 Task: Create a task  Implement a new cloud-based expense tracking system for a company , assign it to team member softage.2@softage.net in the project ConceptTech and update the status of the task to  Off Track , set the priority of the task to Medium
Action: Mouse moved to (241, 336)
Screenshot: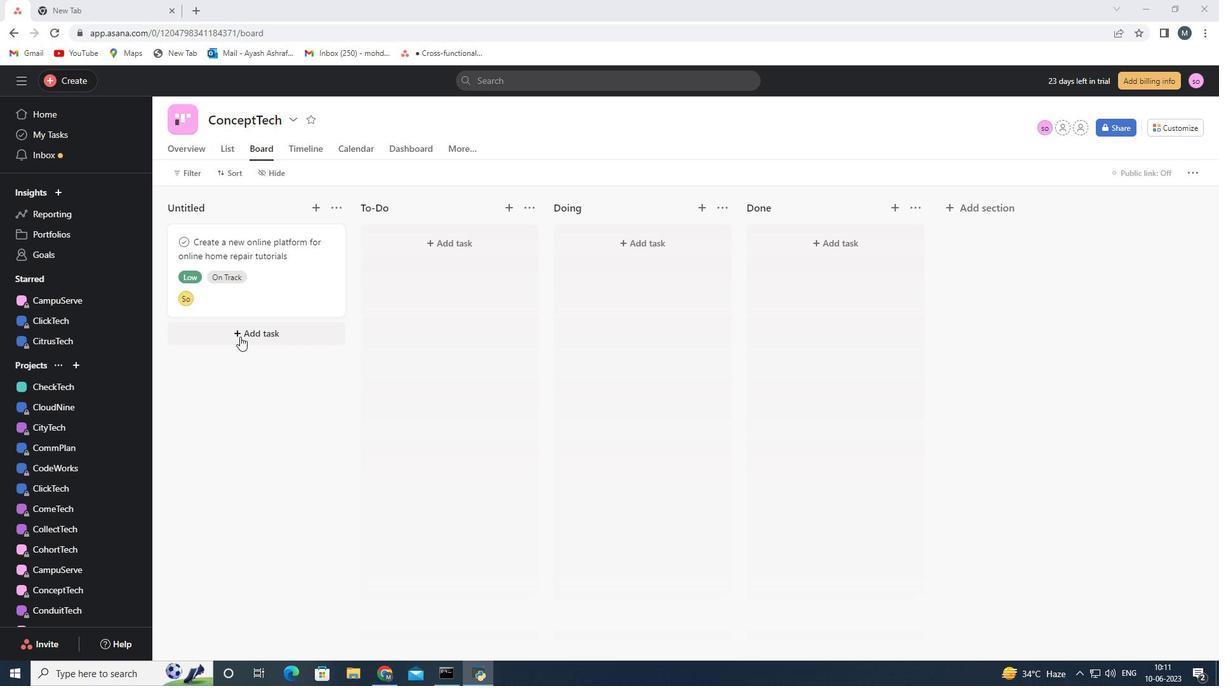 
Action: Mouse pressed left at (241, 336)
Screenshot: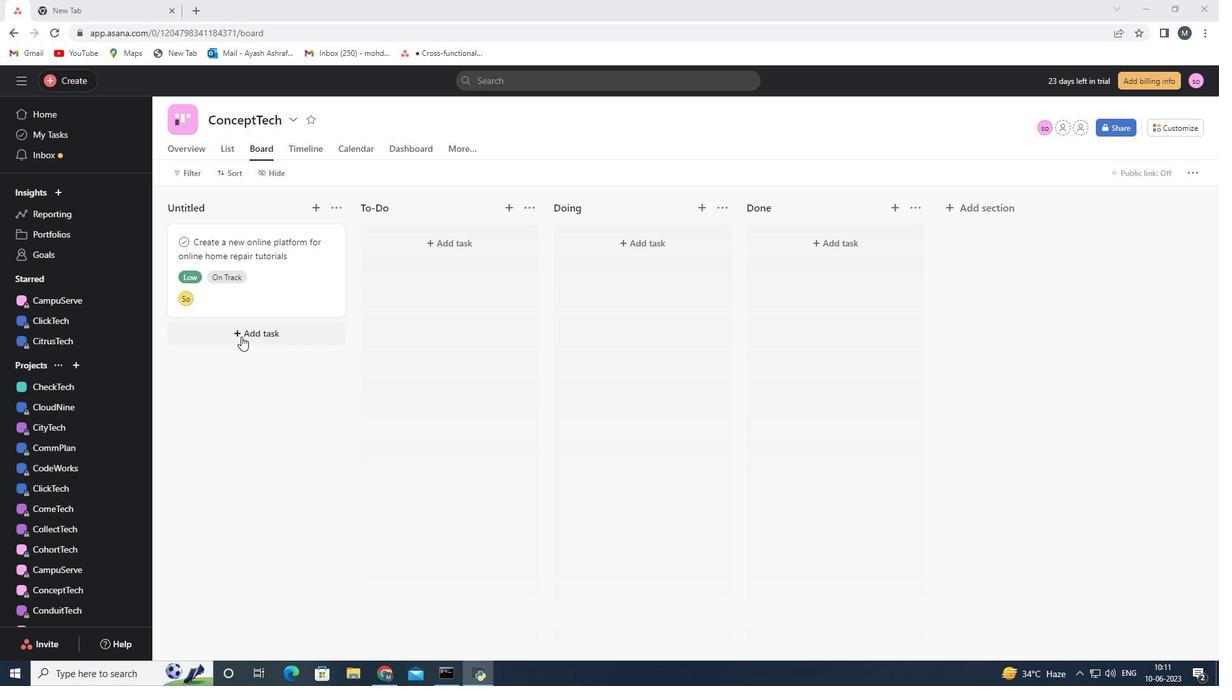 
Action: Mouse moved to (275, 336)
Screenshot: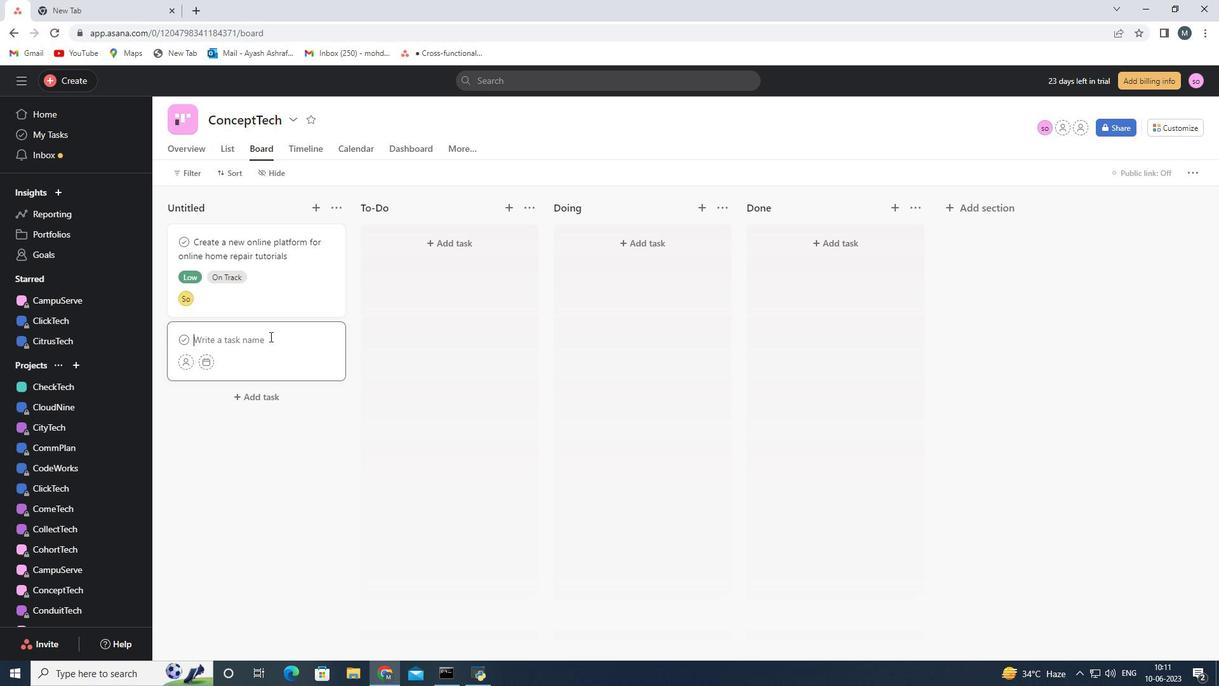 
Action: Mouse pressed left at (275, 336)
Screenshot: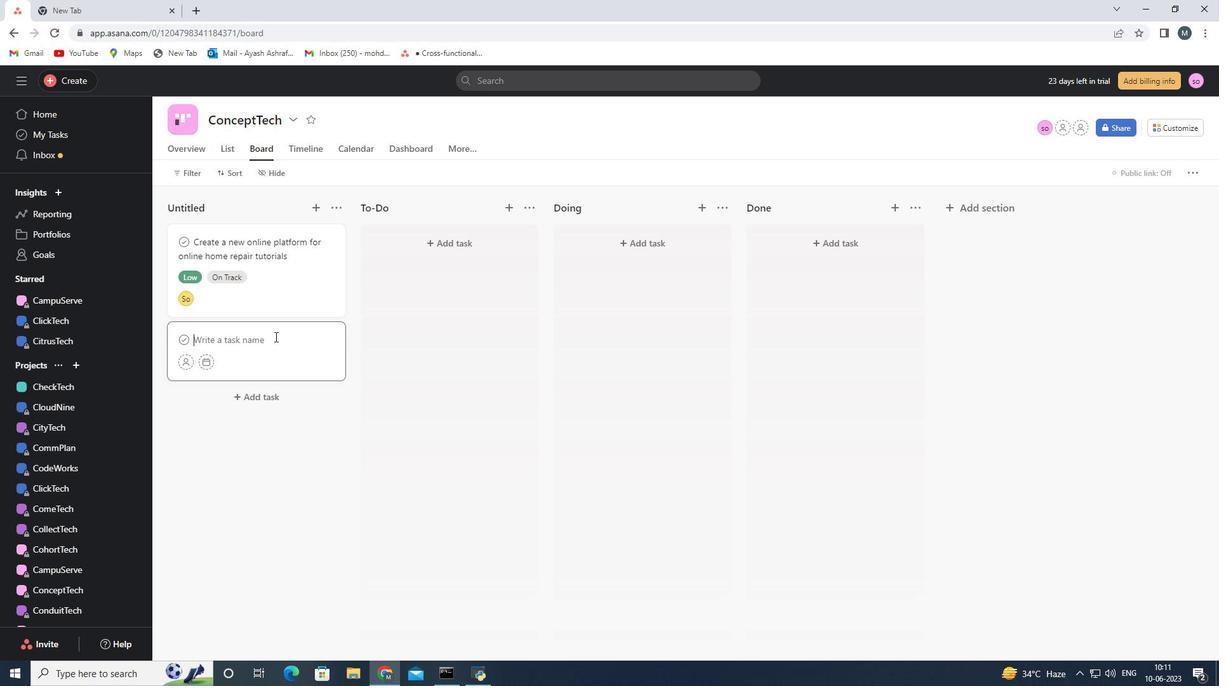 
Action: Key pressed <Key.shift>Implement<Key.space>a<Key.space>new<Key.space>cloud<Key.space><Key.backspace>-based<Key.space>expense<Key.space>tracking<Key.space>system<Key.space>for<Key.space>a<Key.space>company
Screenshot: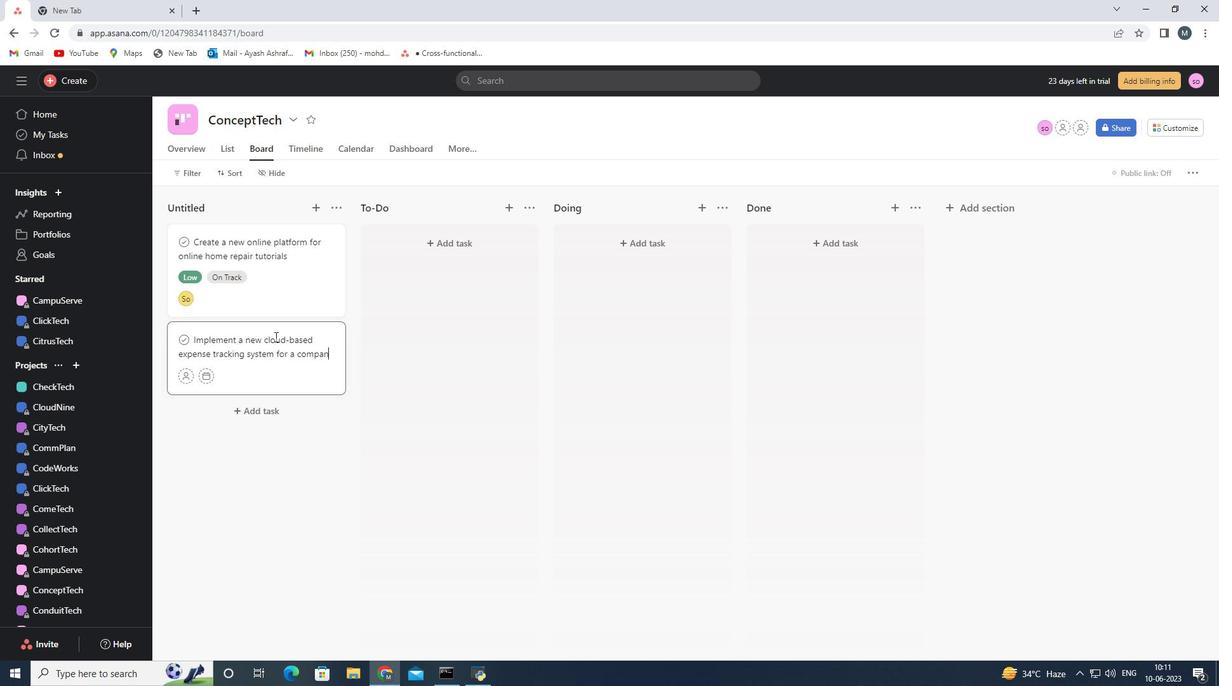 
Action: Mouse moved to (184, 381)
Screenshot: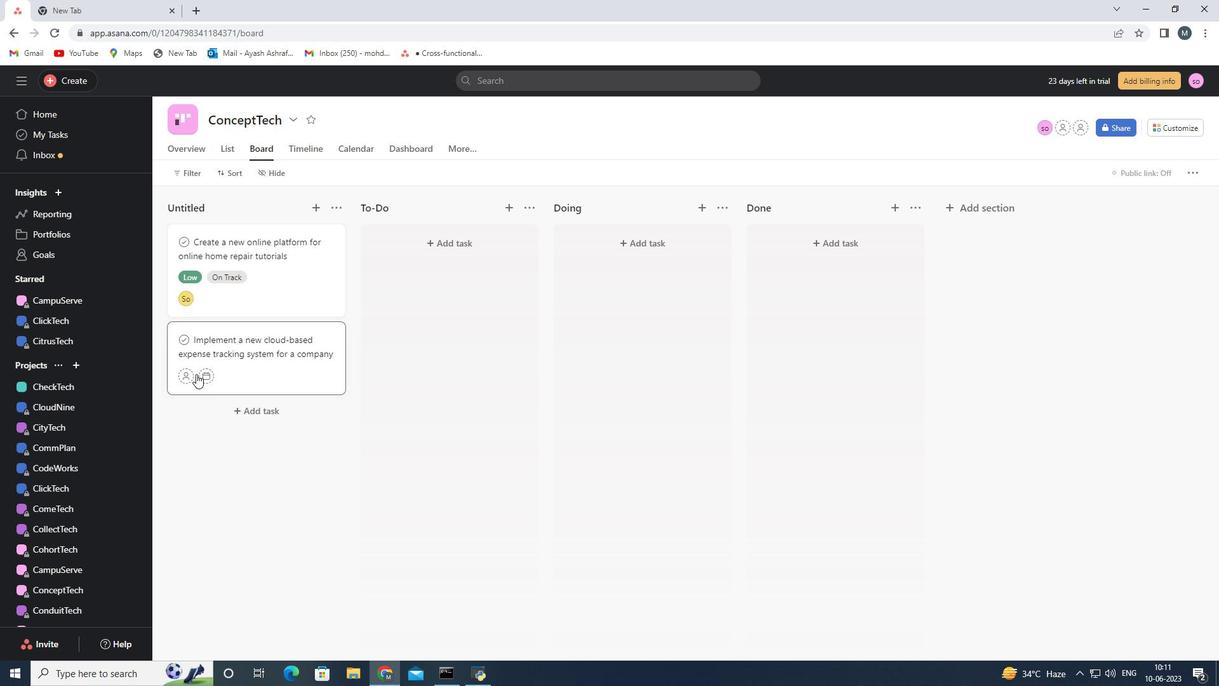 
Action: Mouse pressed left at (184, 381)
Screenshot: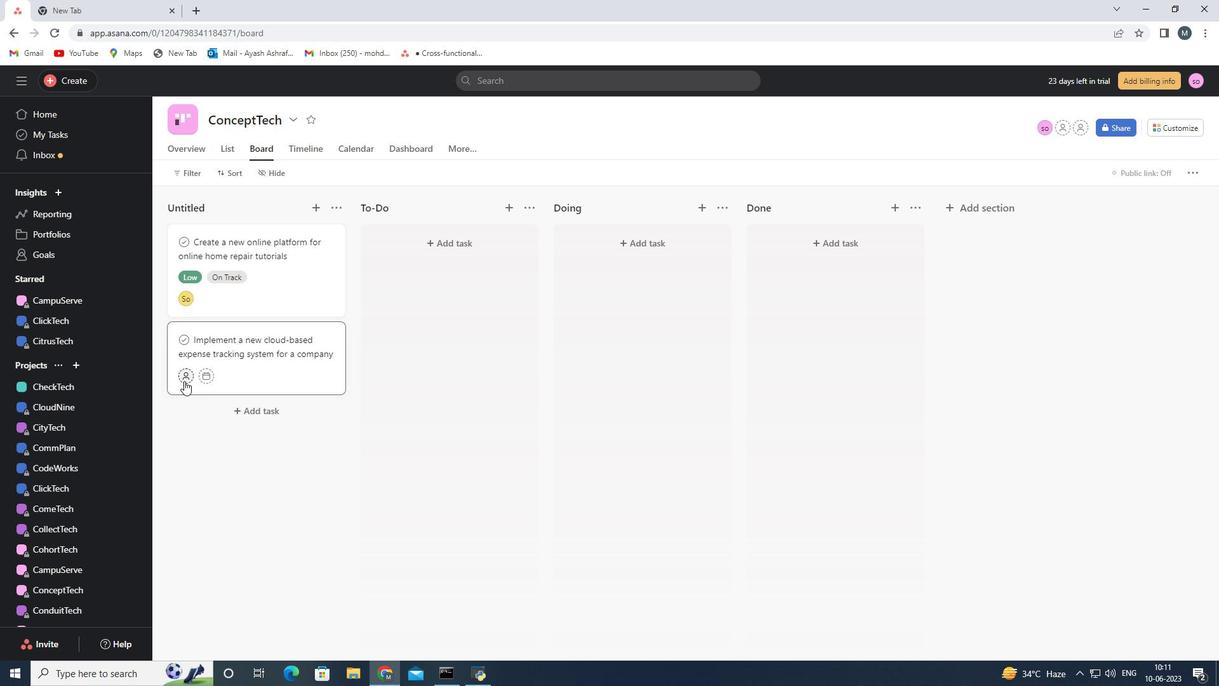 
Action: Mouse moved to (235, 428)
Screenshot: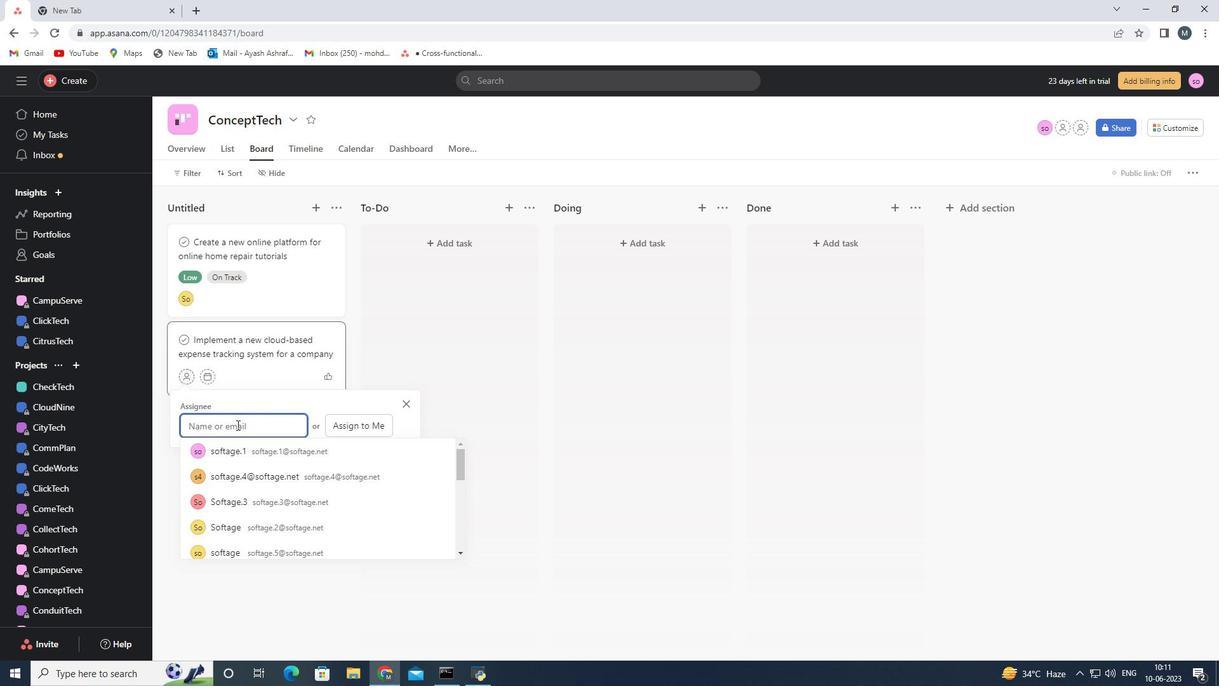 
Action: Mouse pressed left at (235, 428)
Screenshot: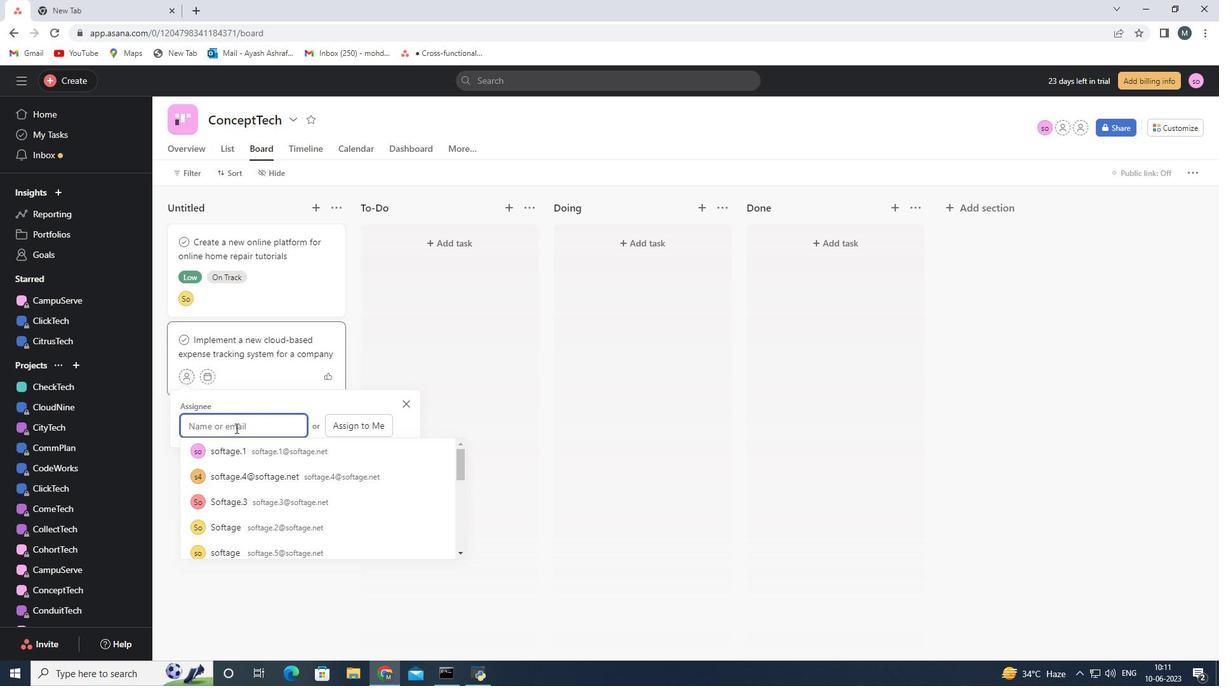 
Action: Mouse moved to (235, 428)
Screenshot: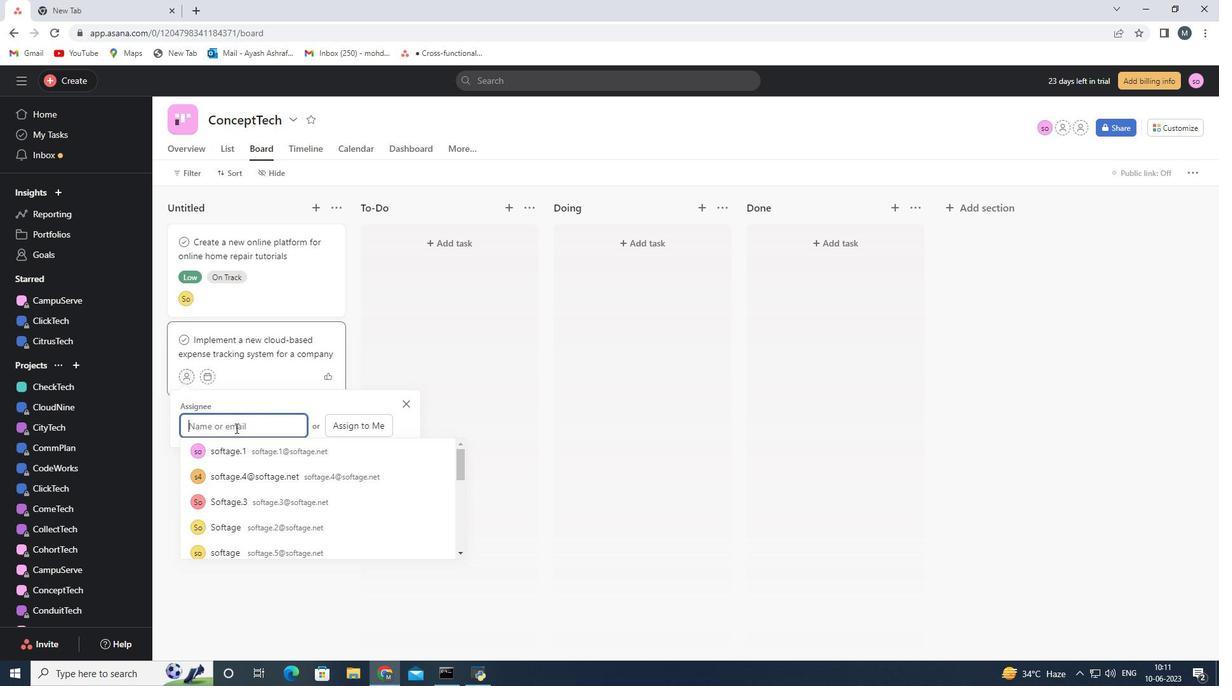 
Action: Key pressed softage.2<Key.shift>@softage.net
Screenshot: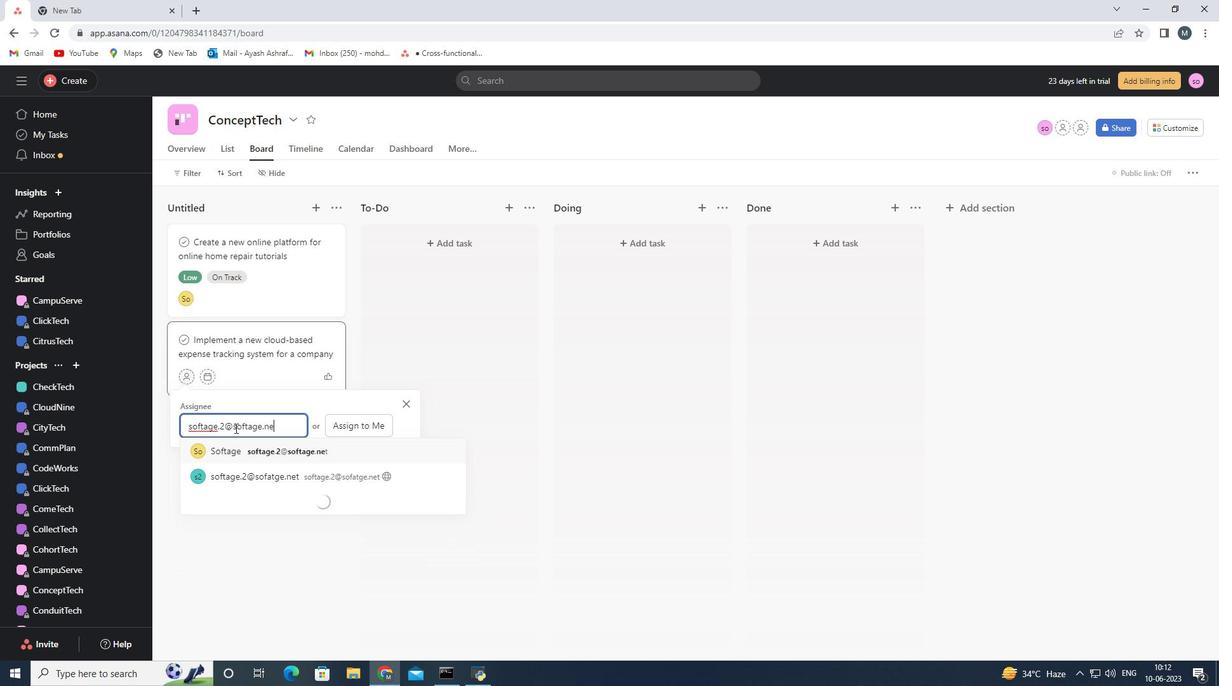
Action: Mouse moved to (275, 446)
Screenshot: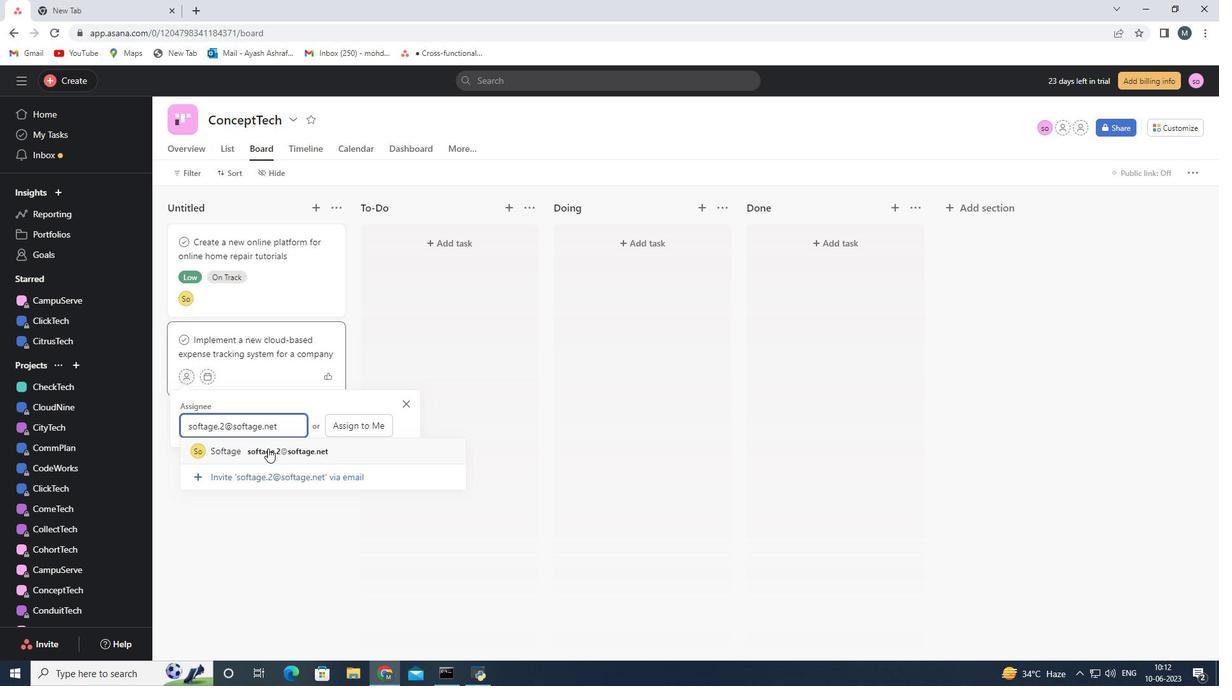 
Action: Mouse pressed left at (275, 446)
Screenshot: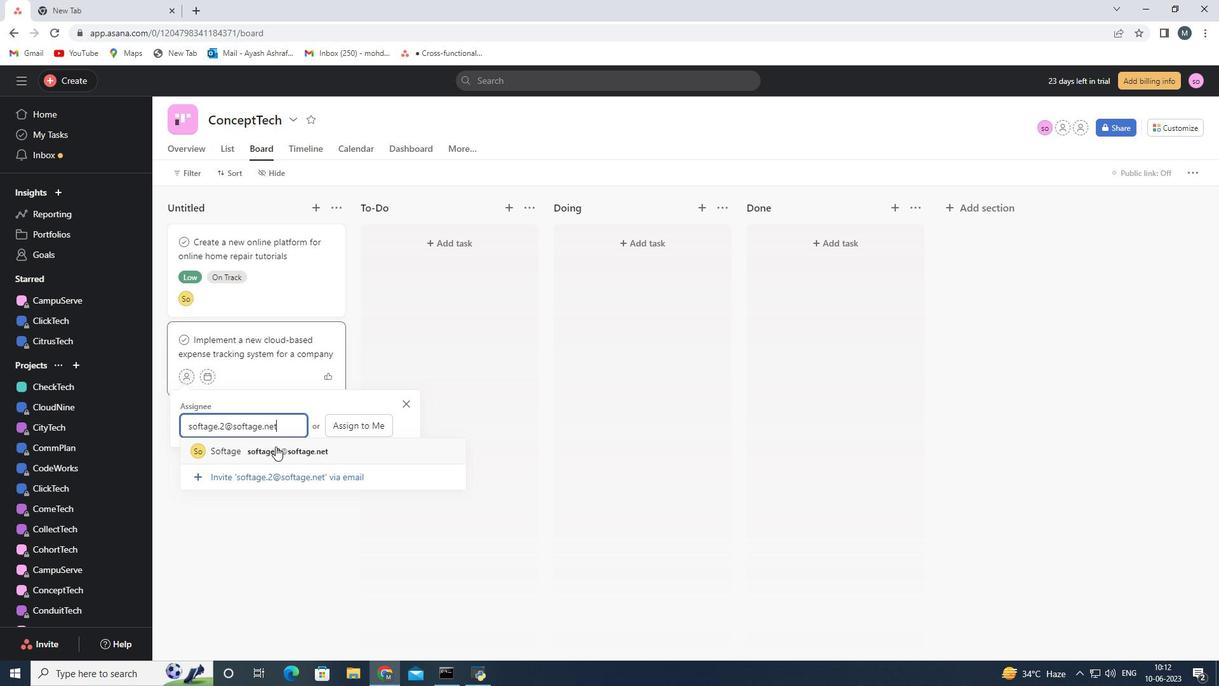 
Action: Mouse moved to (295, 379)
Screenshot: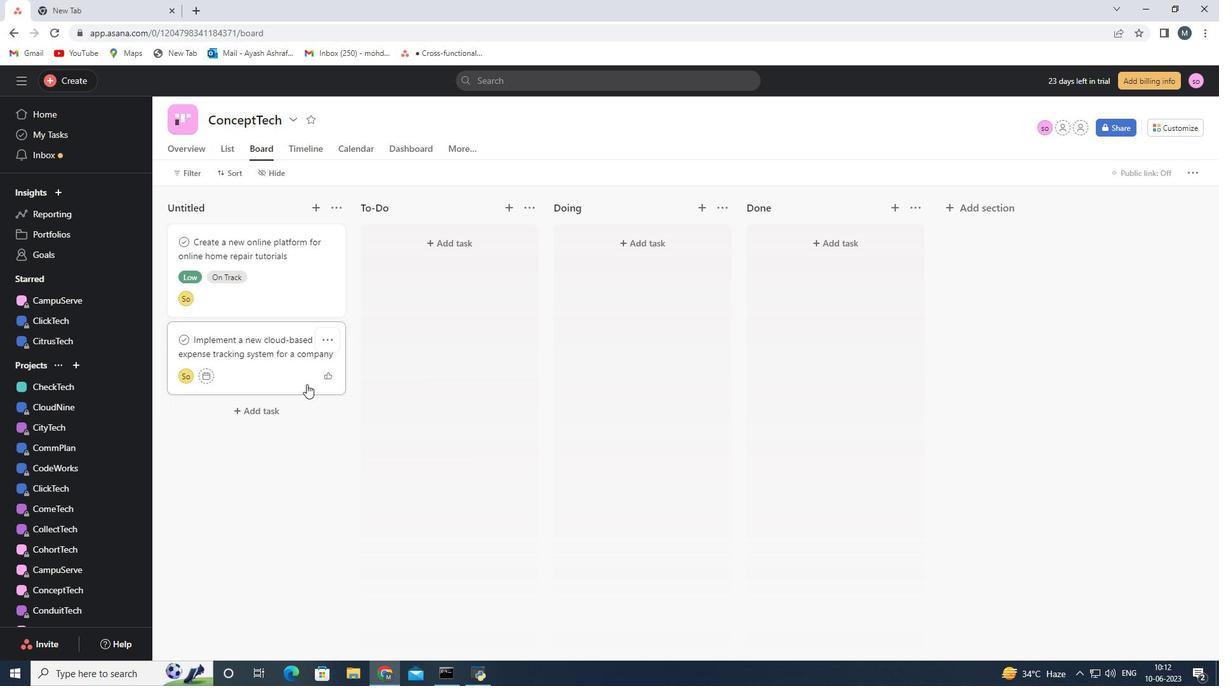 
Action: Mouse pressed left at (295, 379)
Screenshot: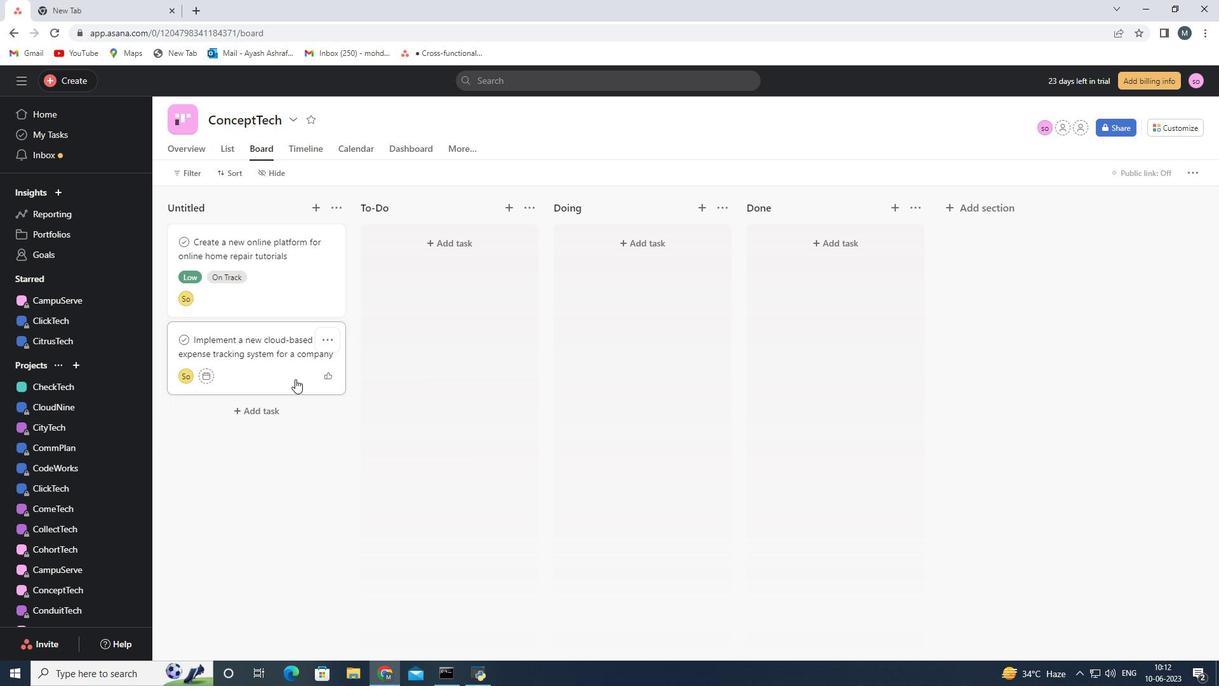 
Action: Mouse moved to (895, 421)
Screenshot: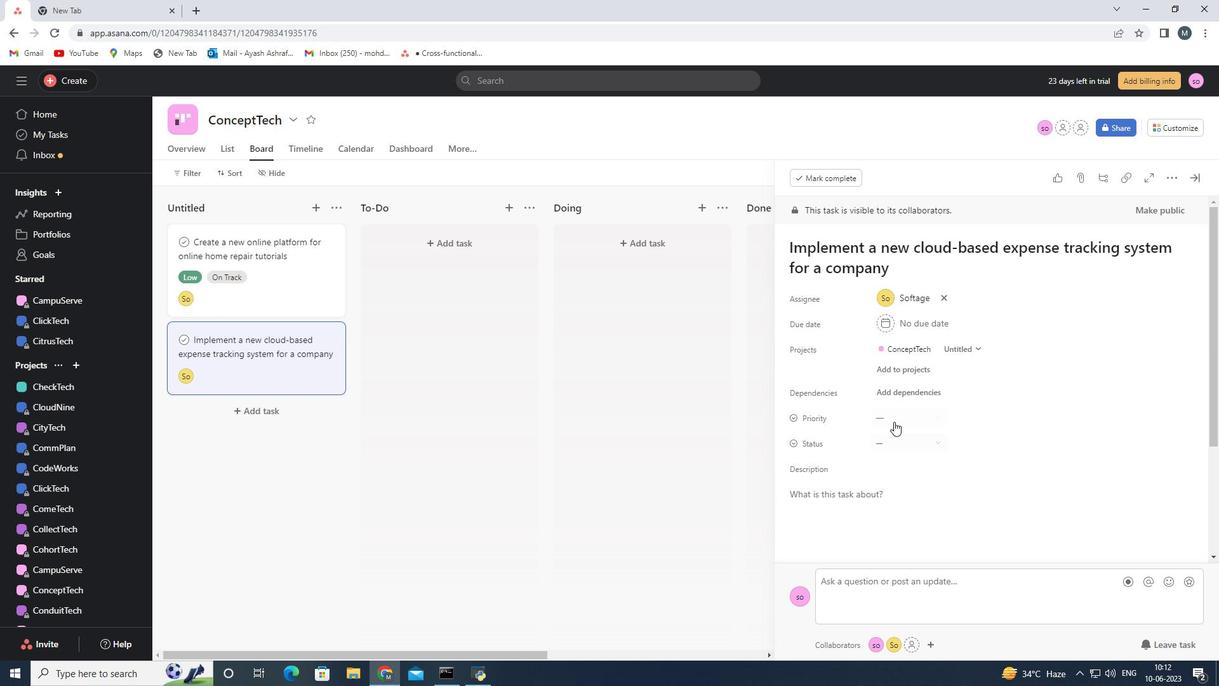 
Action: Mouse pressed left at (895, 421)
Screenshot: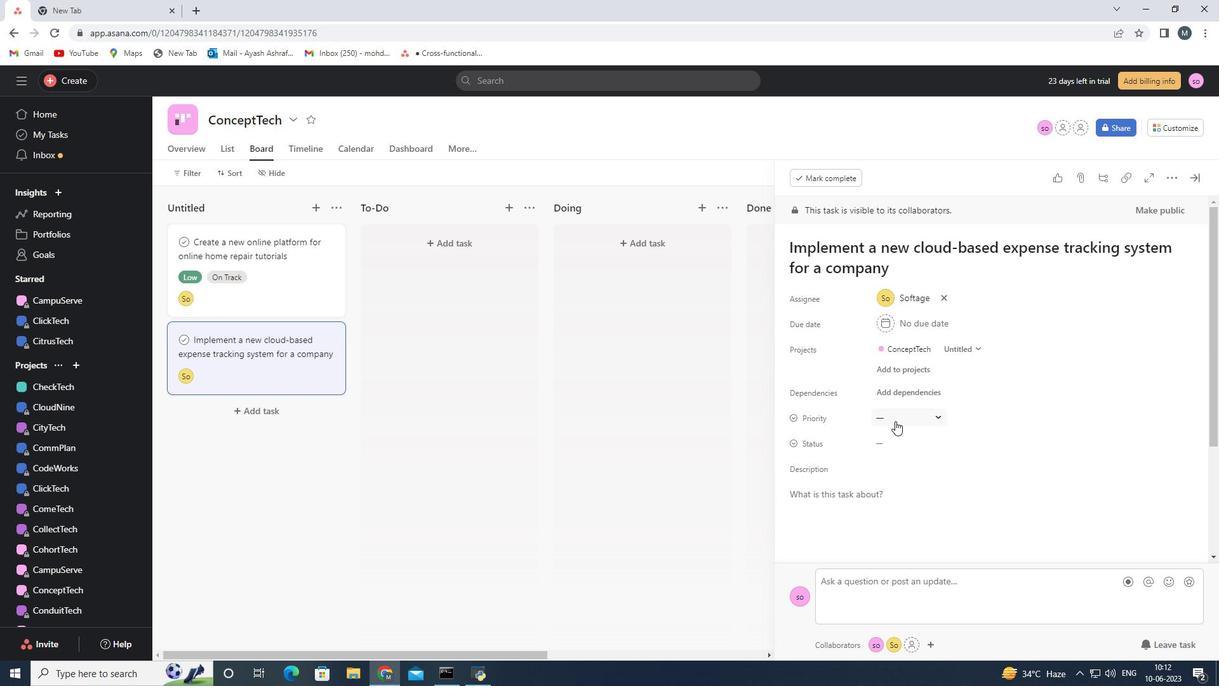 
Action: Mouse moved to (911, 484)
Screenshot: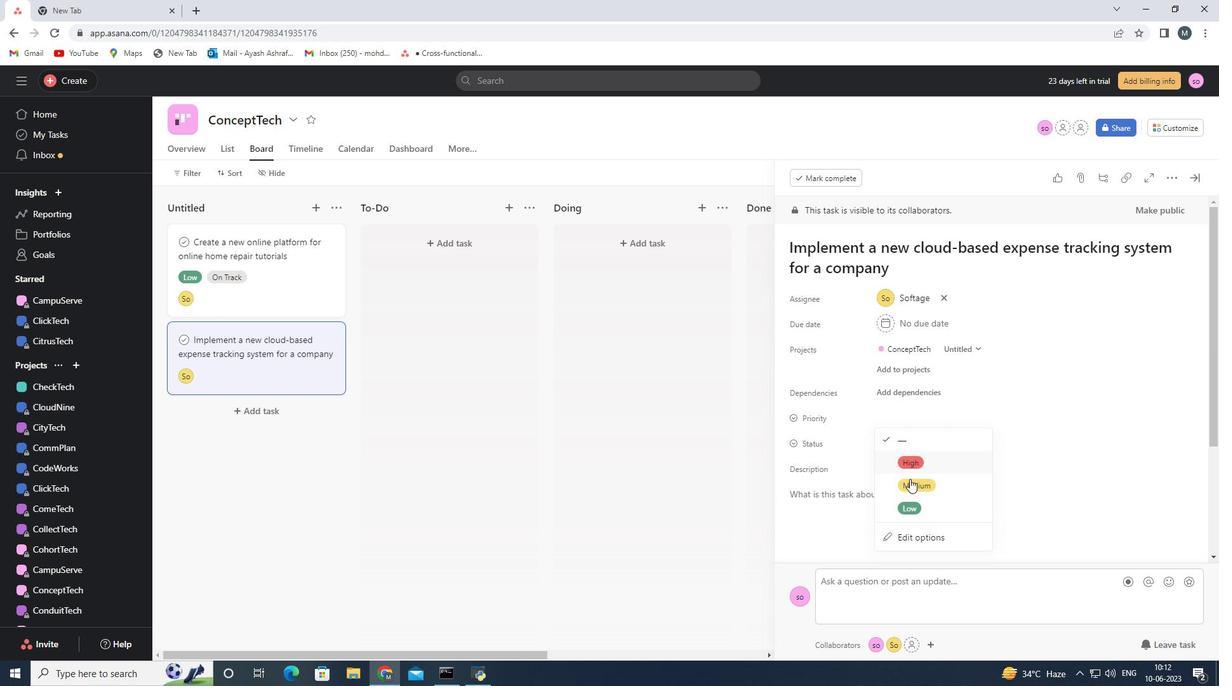 
Action: Mouse pressed left at (911, 484)
Screenshot: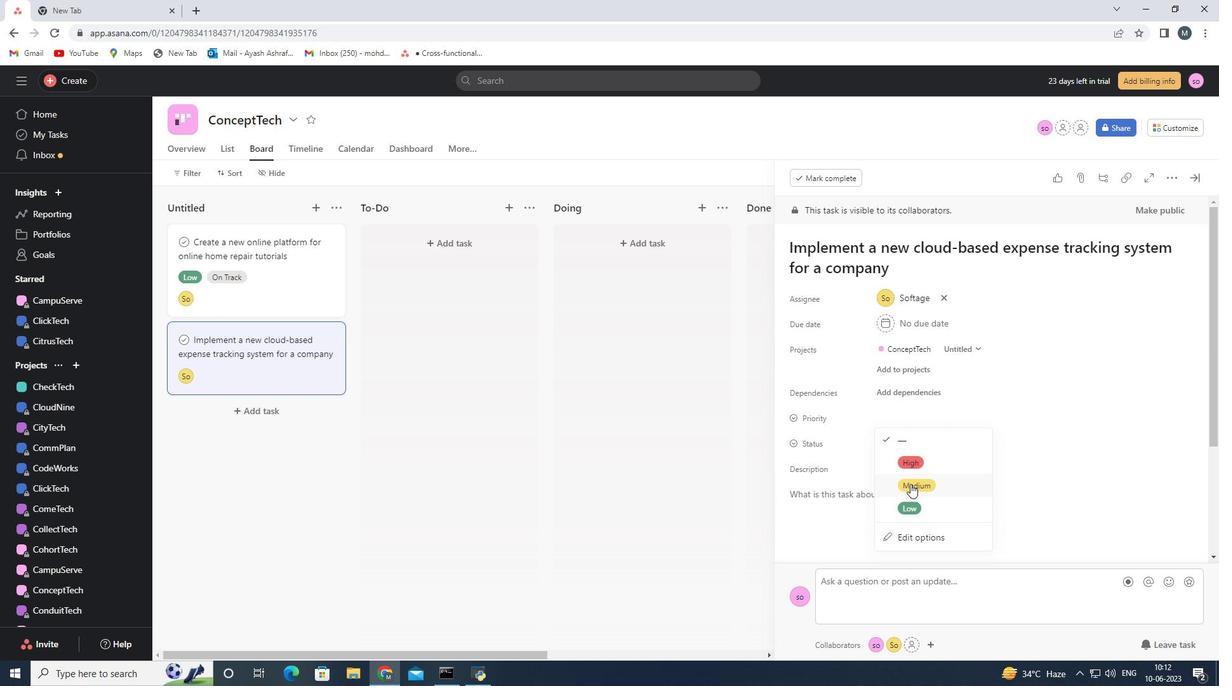 
Action: Mouse moved to (905, 440)
Screenshot: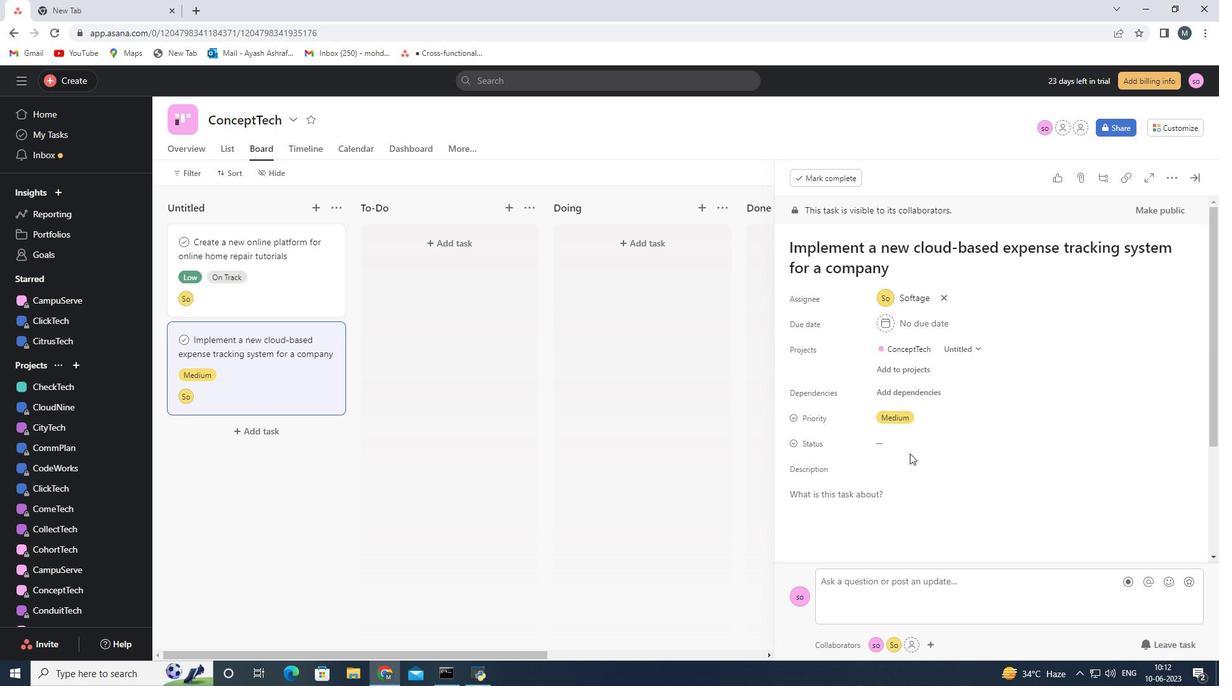 
Action: Mouse pressed left at (905, 440)
Screenshot: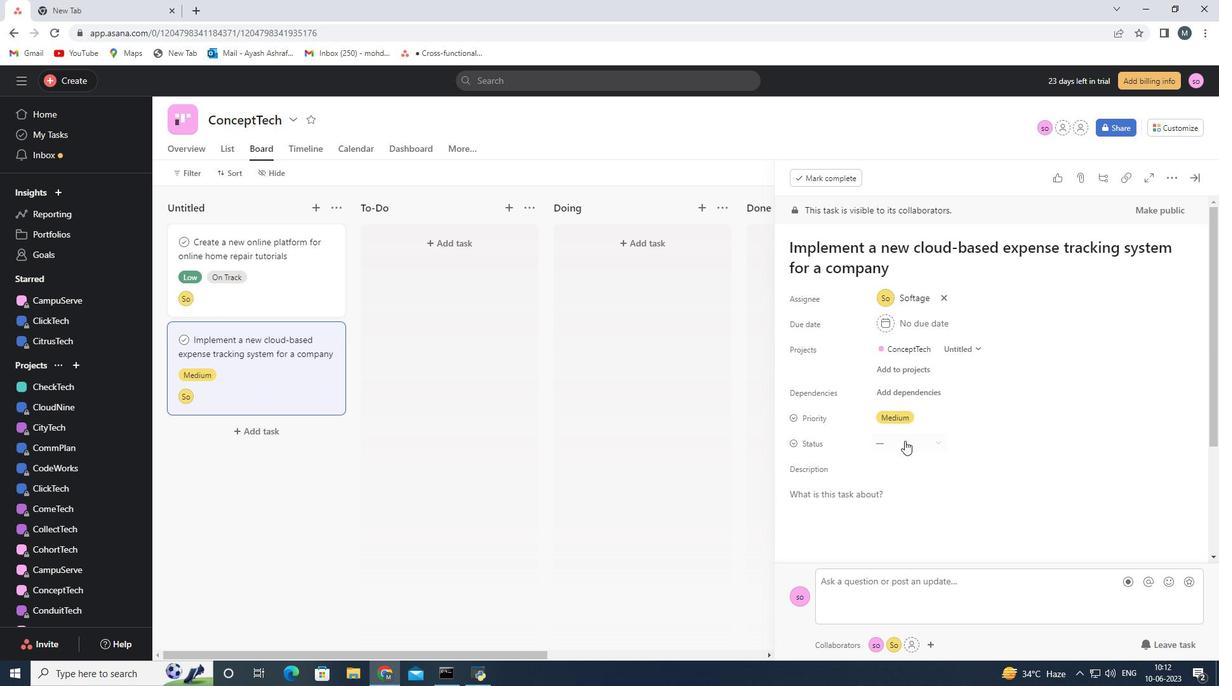 
Action: Mouse moved to (927, 501)
Screenshot: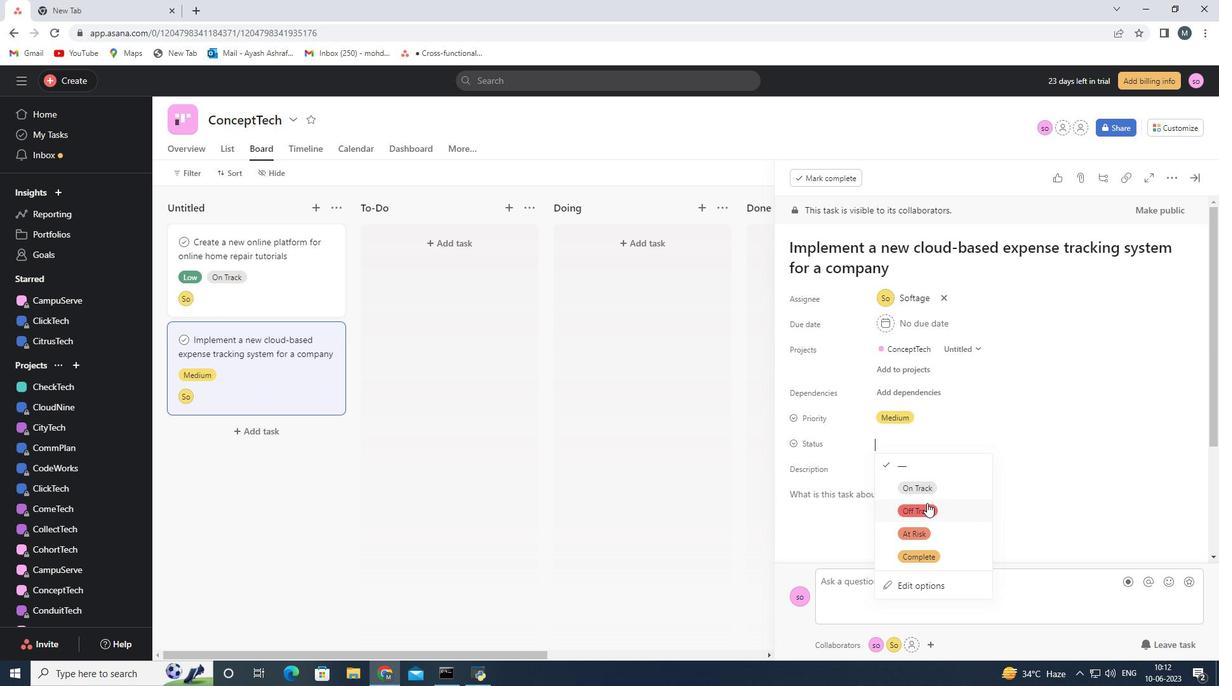 
Action: Mouse pressed left at (927, 501)
Screenshot: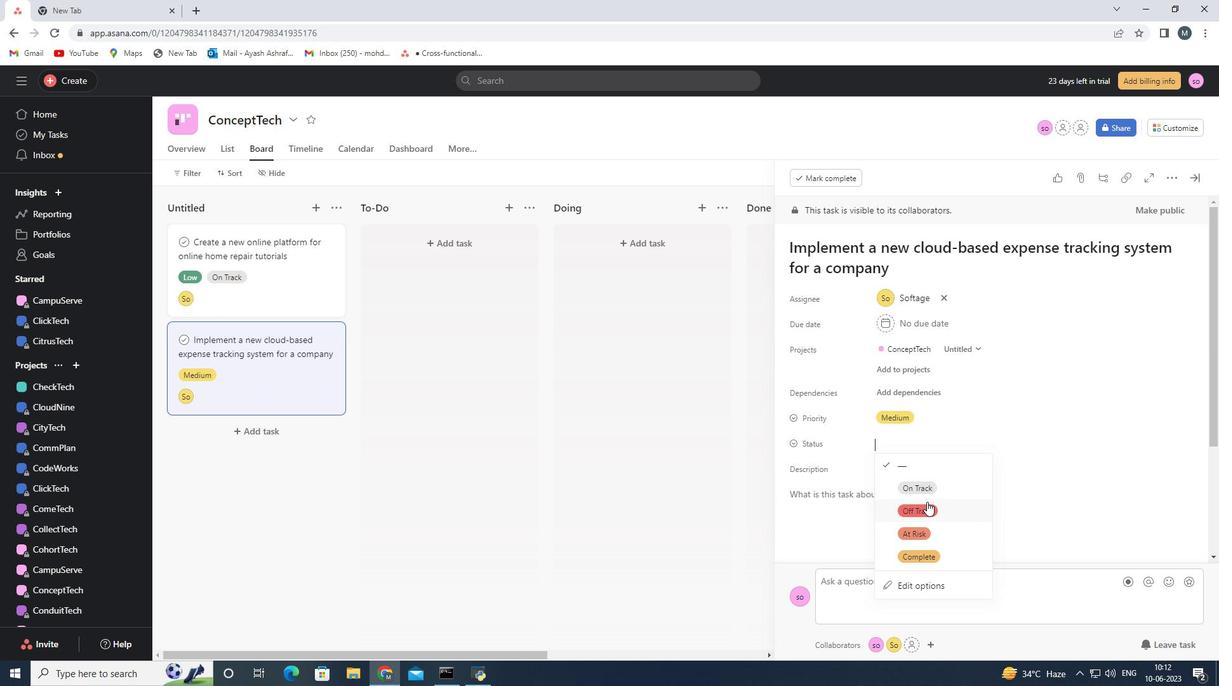 
Action: Mouse moved to (1193, 176)
Screenshot: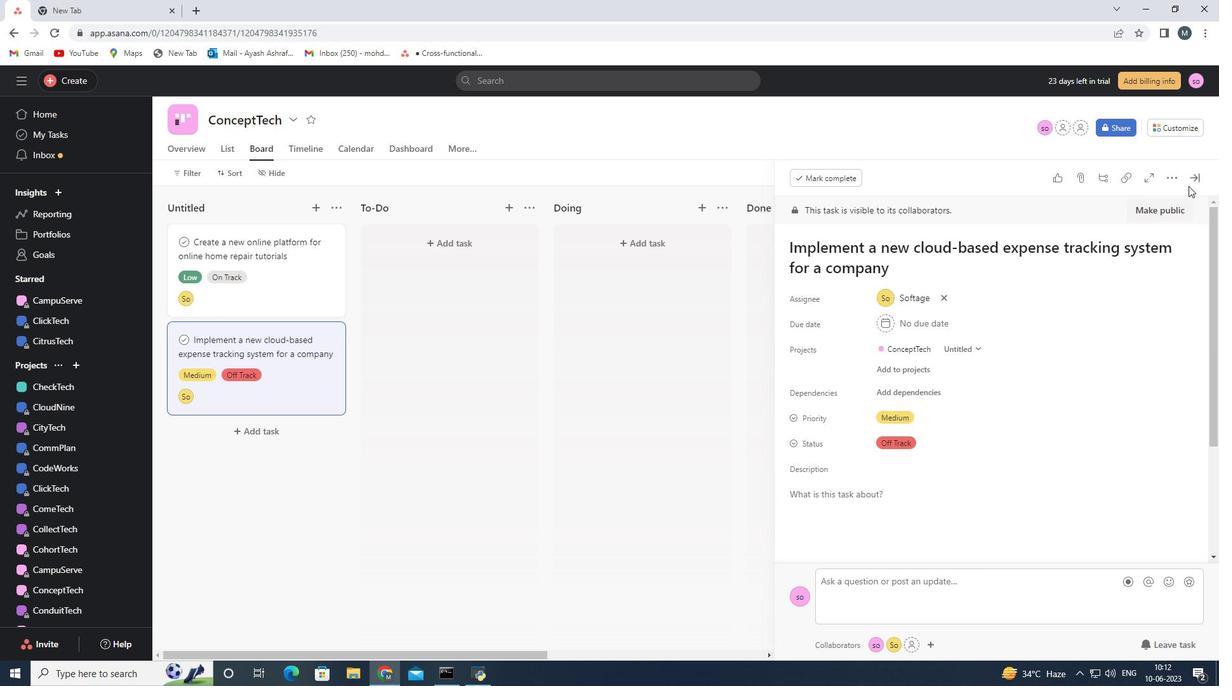 
Action: Mouse pressed left at (1193, 176)
Screenshot: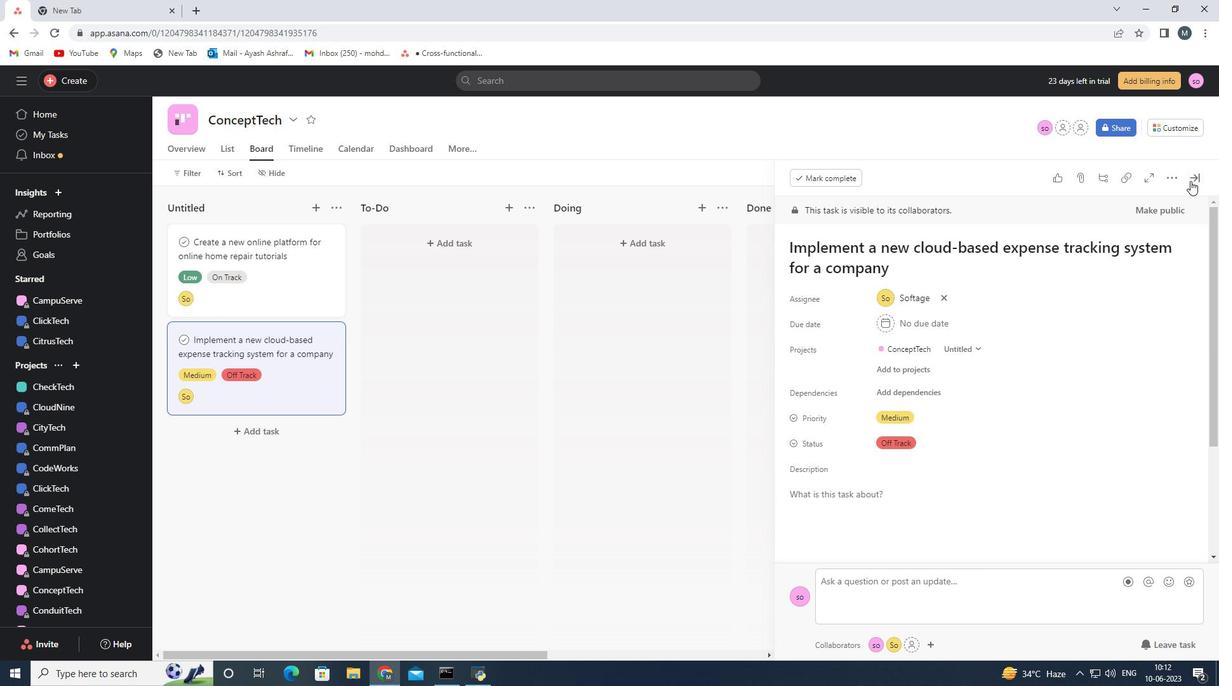 
Action: Mouse moved to (303, 461)
Screenshot: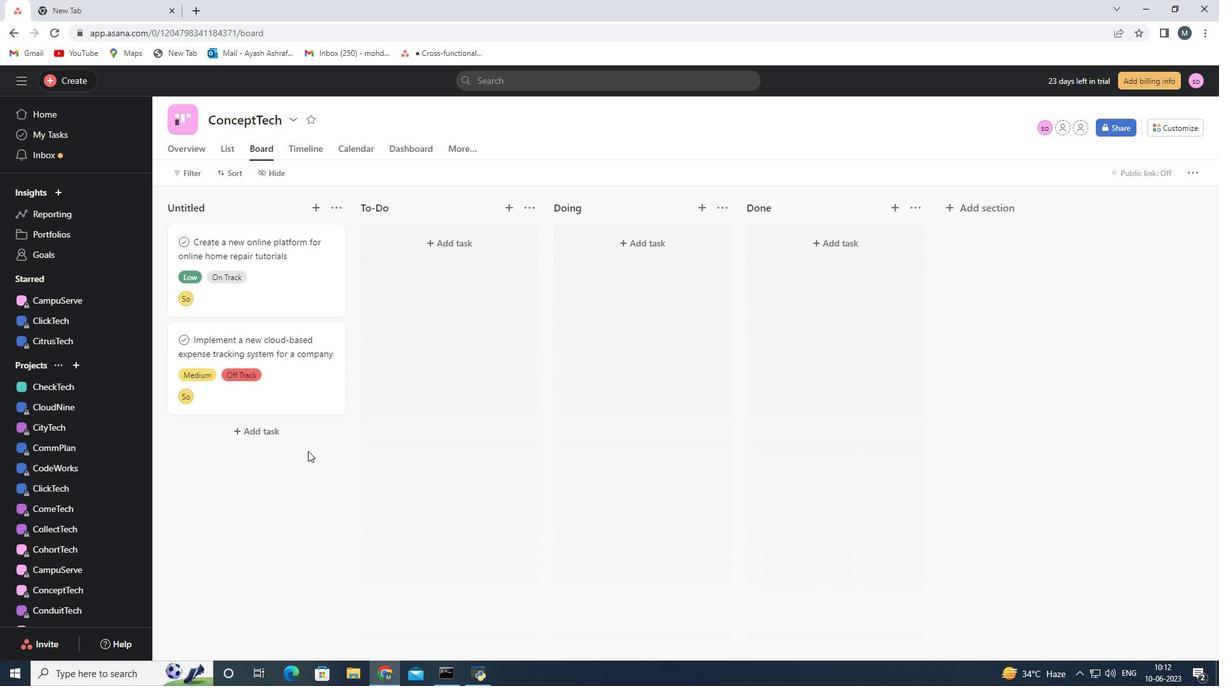 
